 Task: Set the Due date to "is before or on " Also Select the date while find invoice.
Action: Mouse moved to (175, 16)
Screenshot: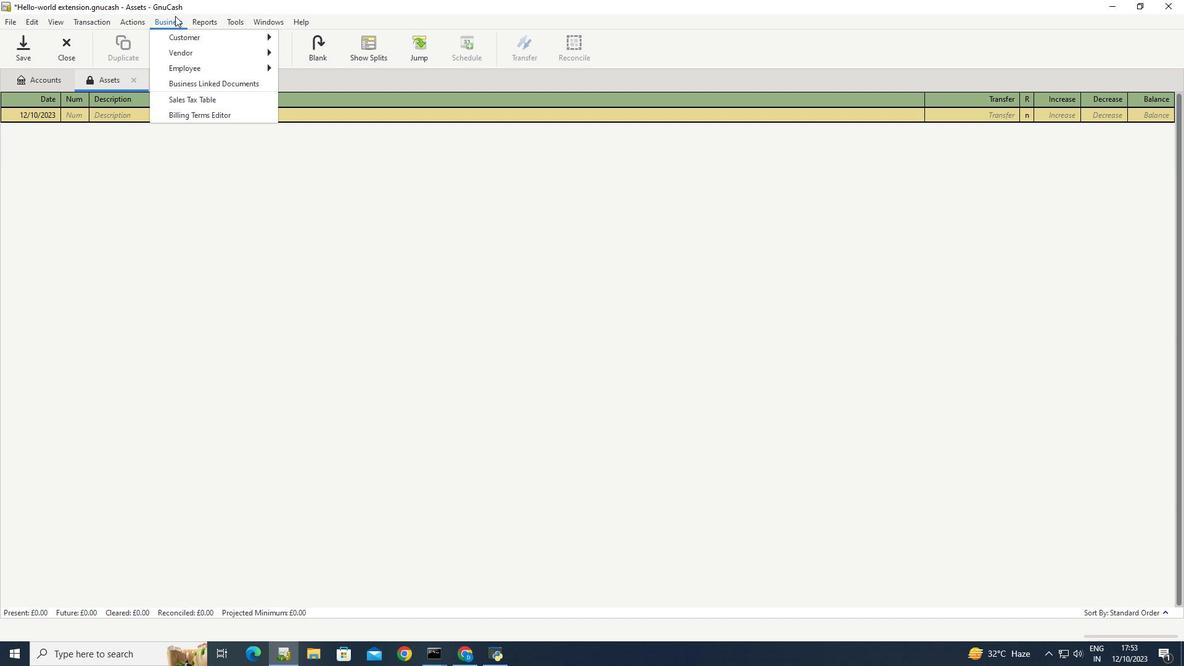 
Action: Mouse pressed left at (175, 16)
Screenshot: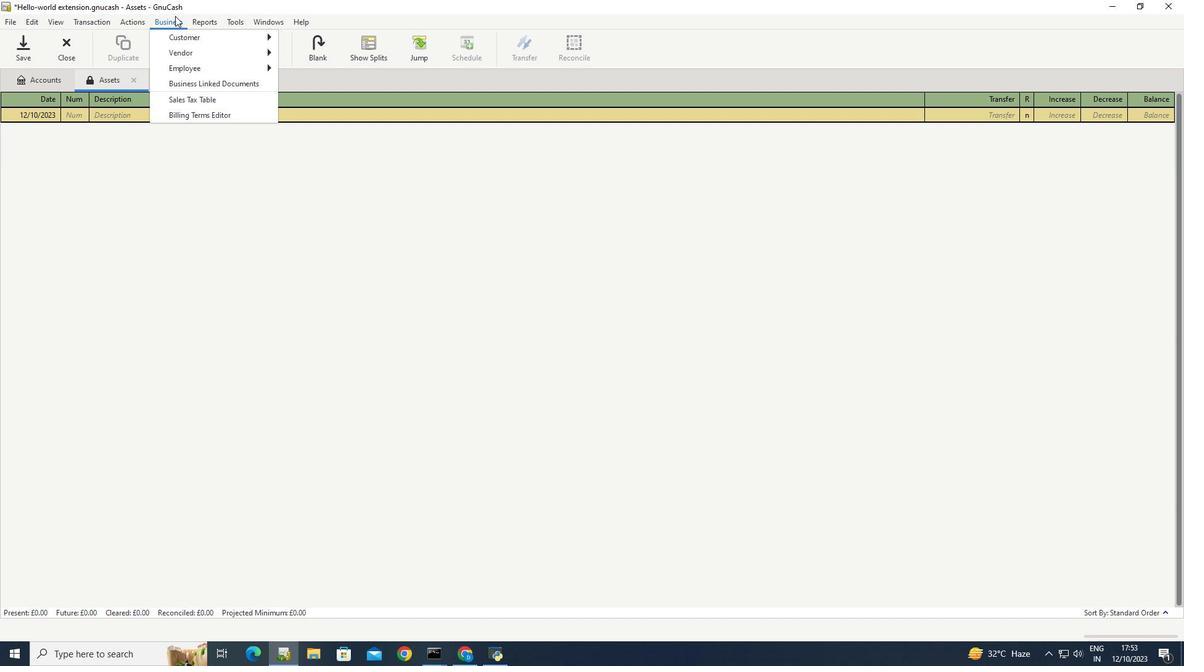 
Action: Mouse moved to (307, 96)
Screenshot: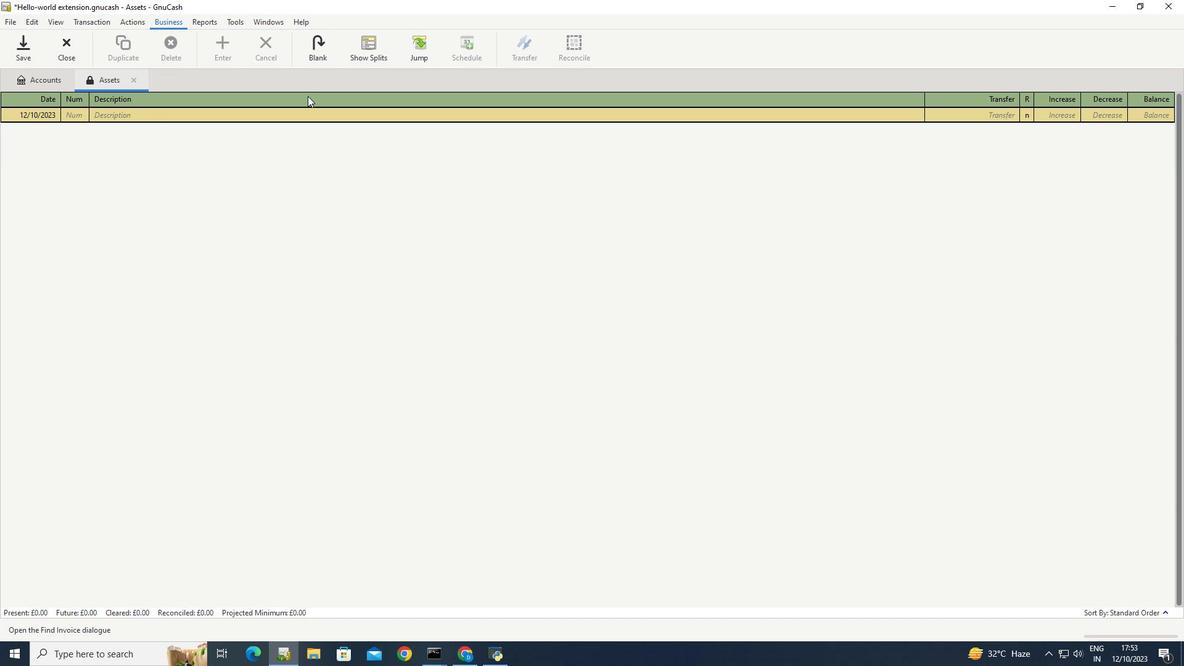 
Action: Mouse pressed left at (307, 96)
Screenshot: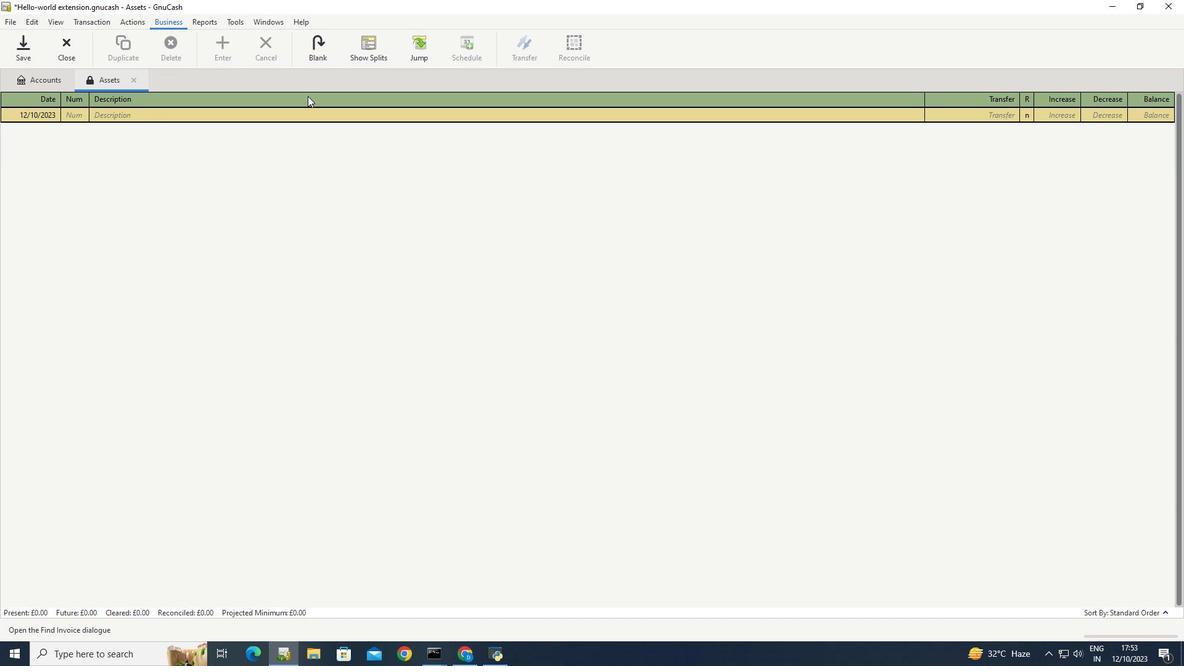 
Action: Mouse moved to (460, 287)
Screenshot: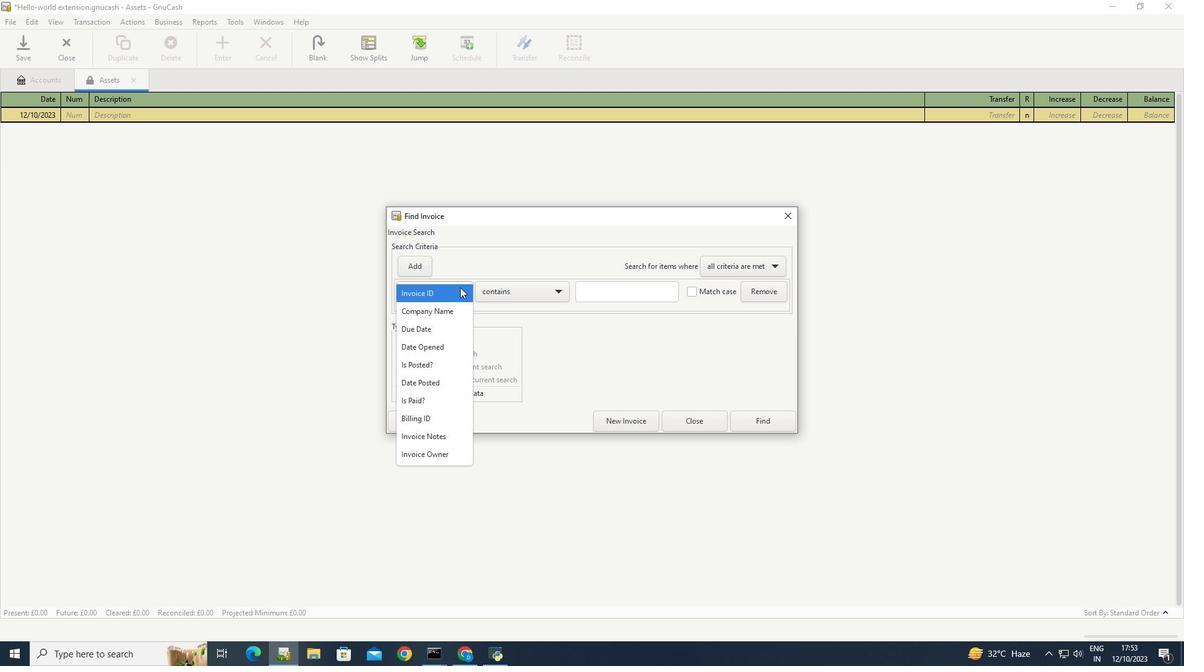 
Action: Mouse pressed left at (460, 287)
Screenshot: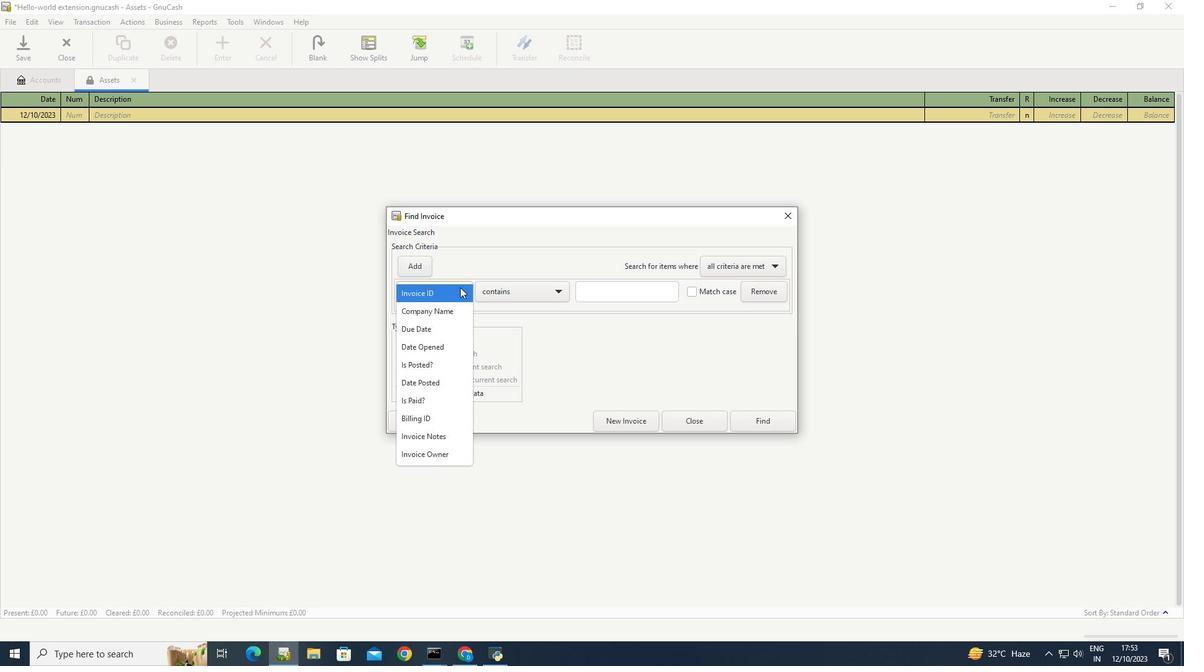 
Action: Mouse moved to (427, 331)
Screenshot: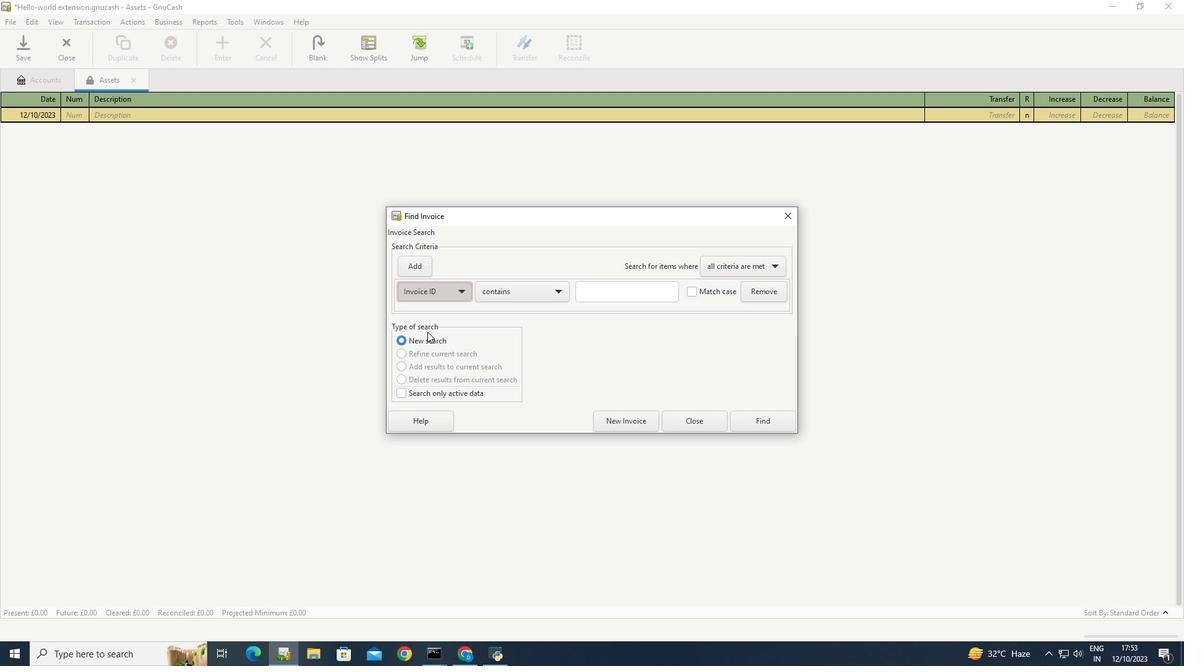 
Action: Mouse pressed left at (427, 331)
Screenshot: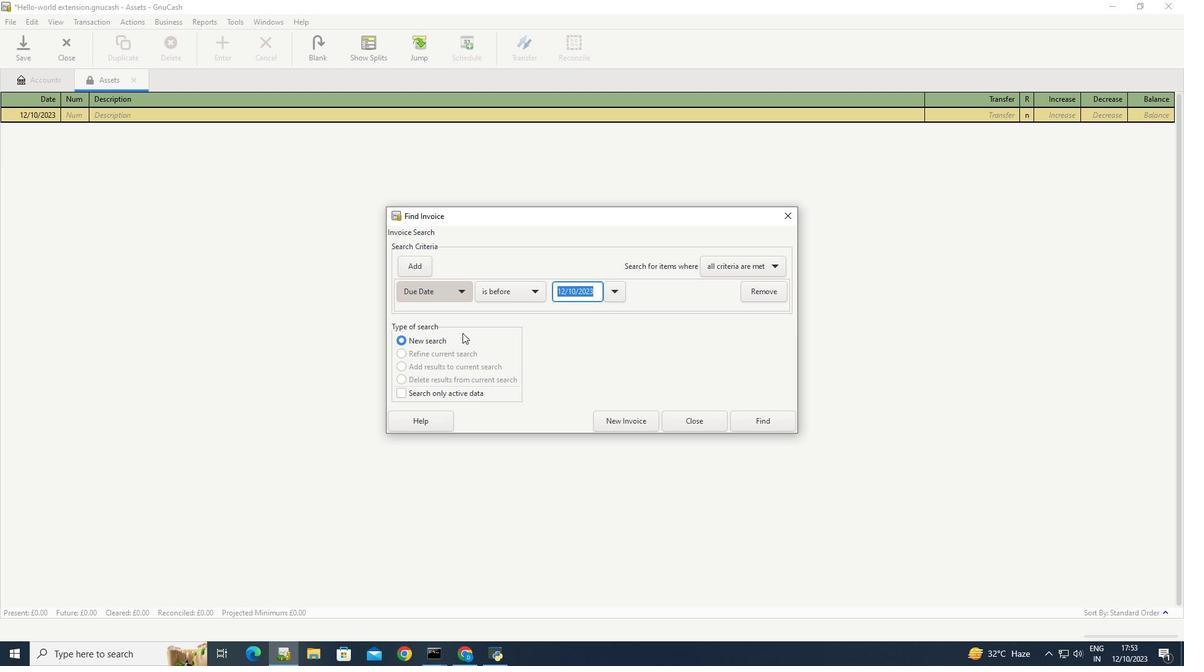 
Action: Mouse moved to (536, 288)
Screenshot: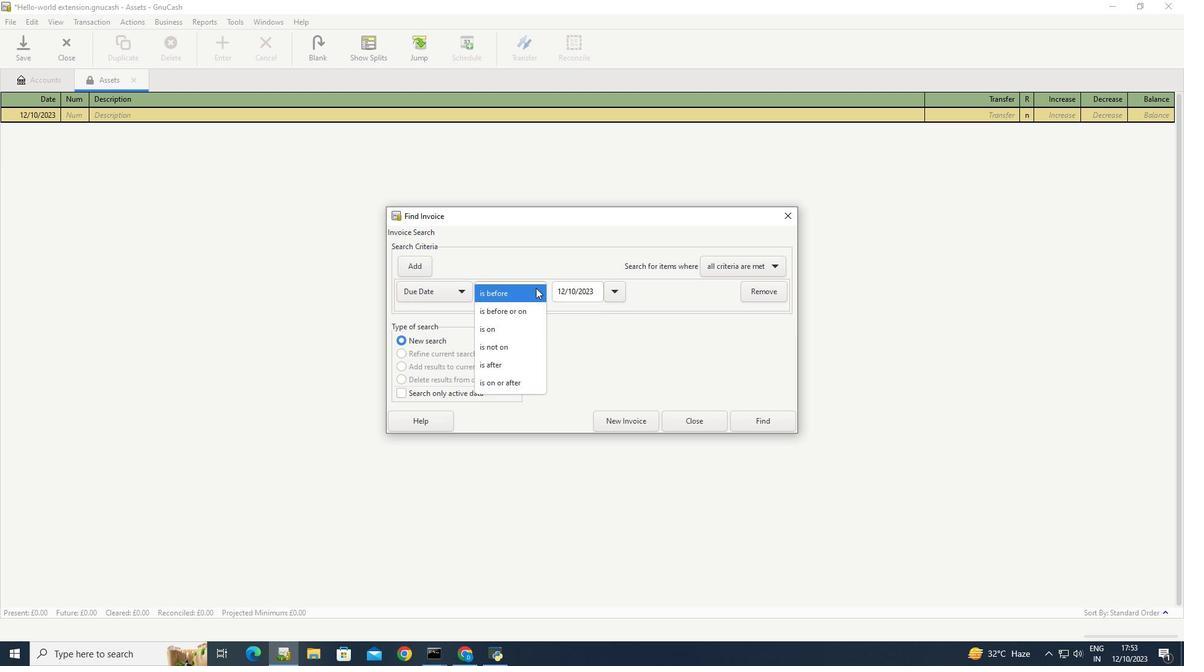 
Action: Mouse pressed left at (536, 288)
Screenshot: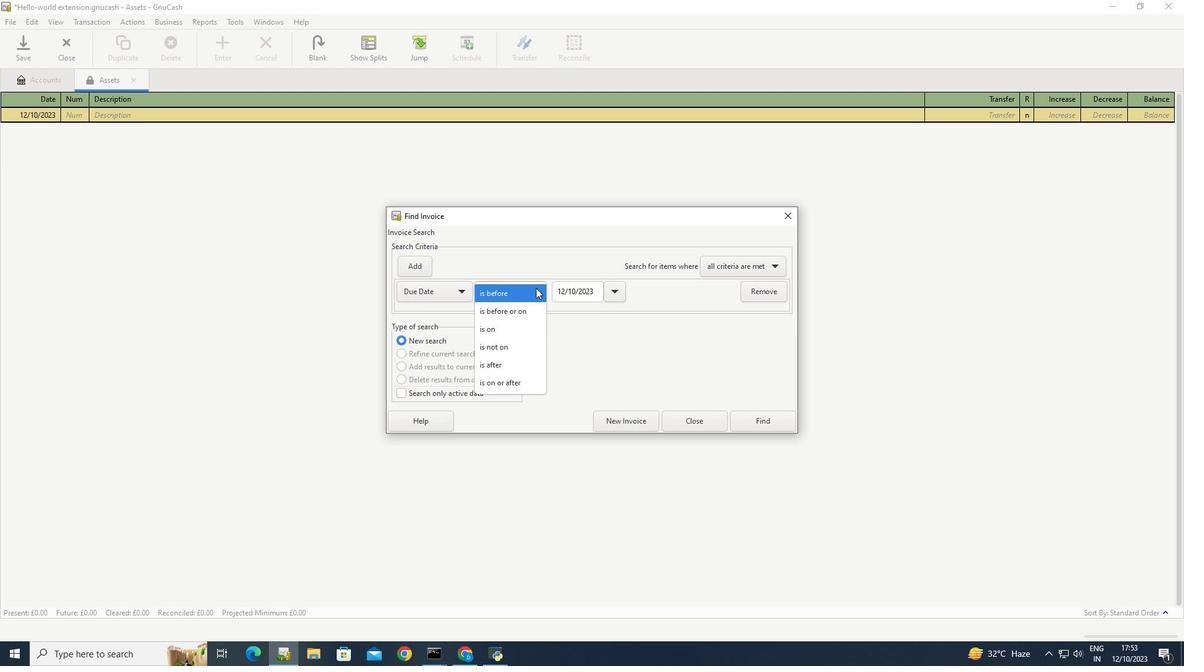 
Action: Mouse moved to (513, 313)
Screenshot: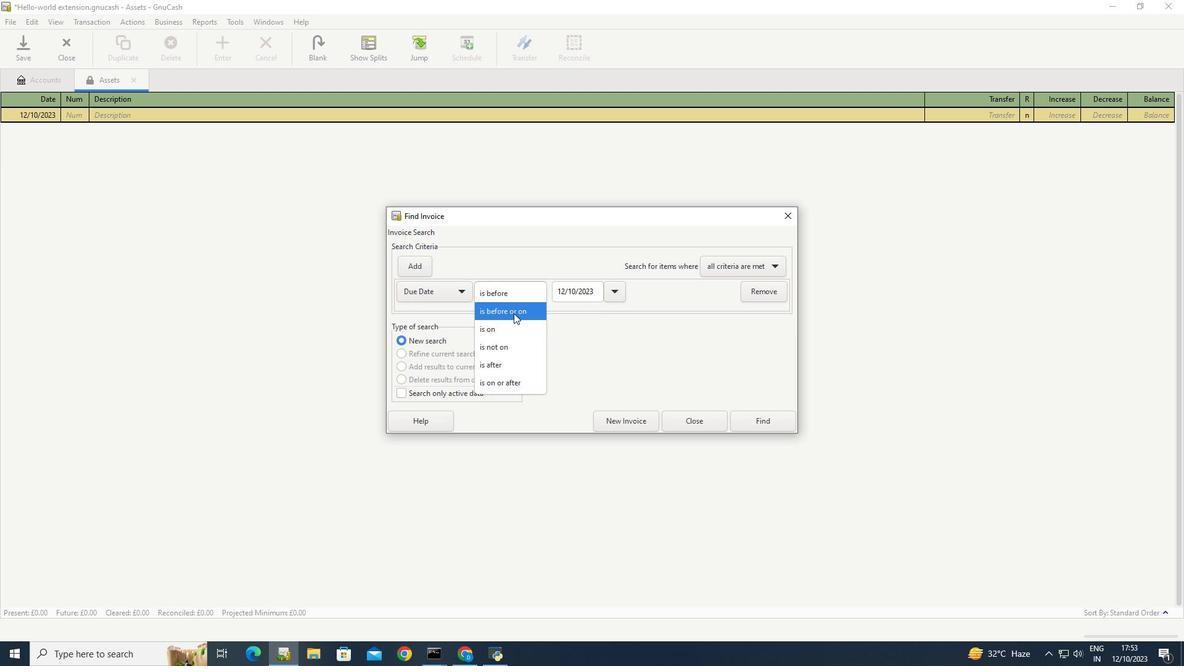 
Action: Mouse pressed left at (513, 313)
Screenshot: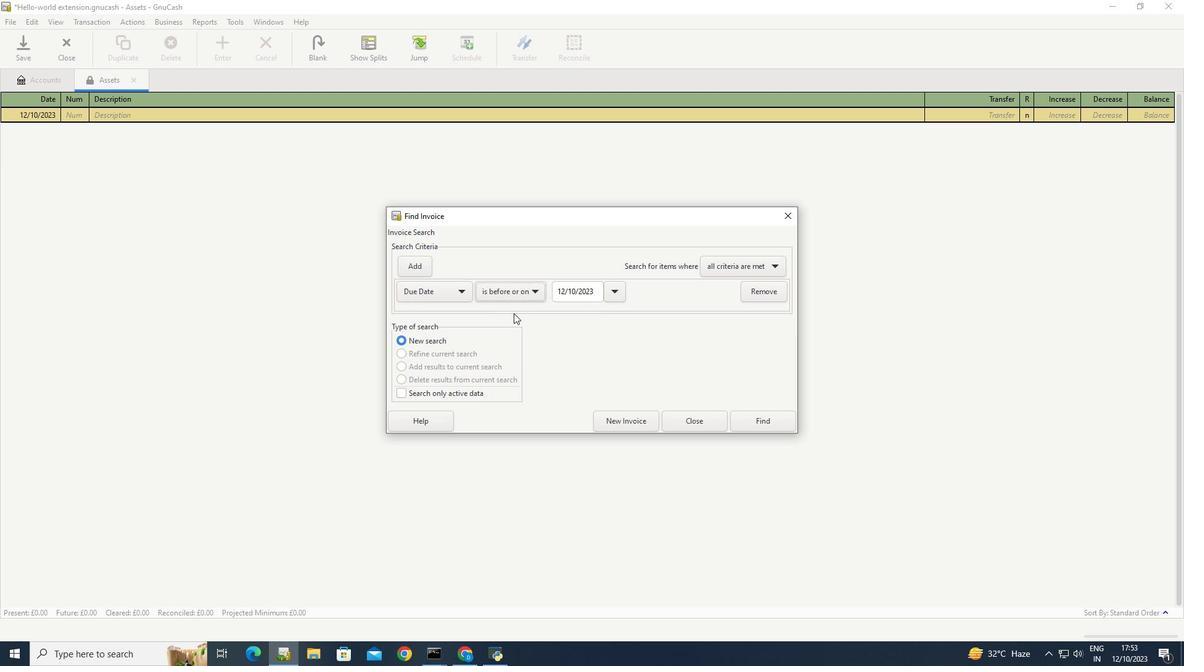 
Action: Mouse moved to (616, 290)
Screenshot: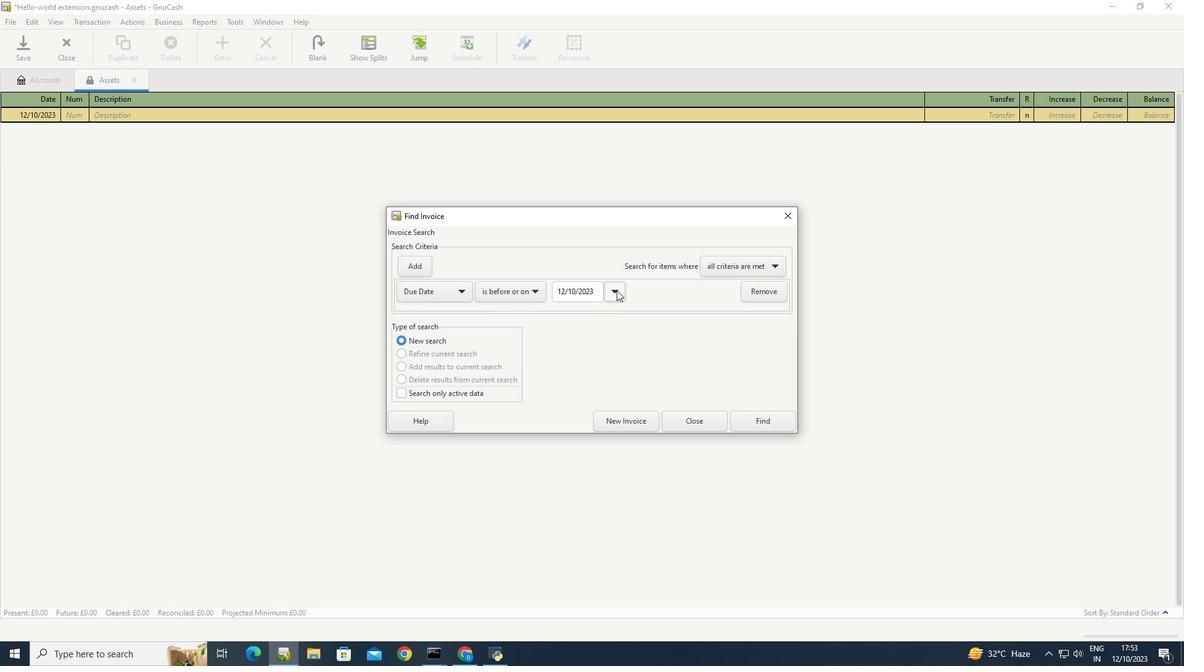 
Action: Mouse pressed left at (616, 290)
Screenshot: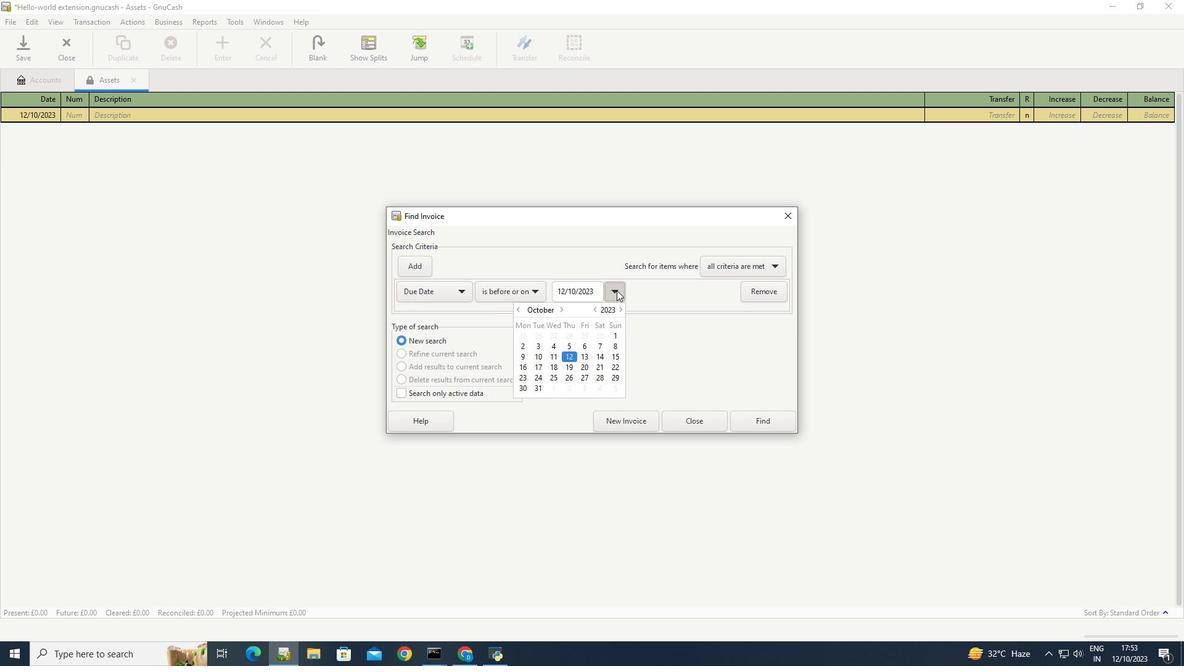 
Action: Mouse moved to (573, 355)
Screenshot: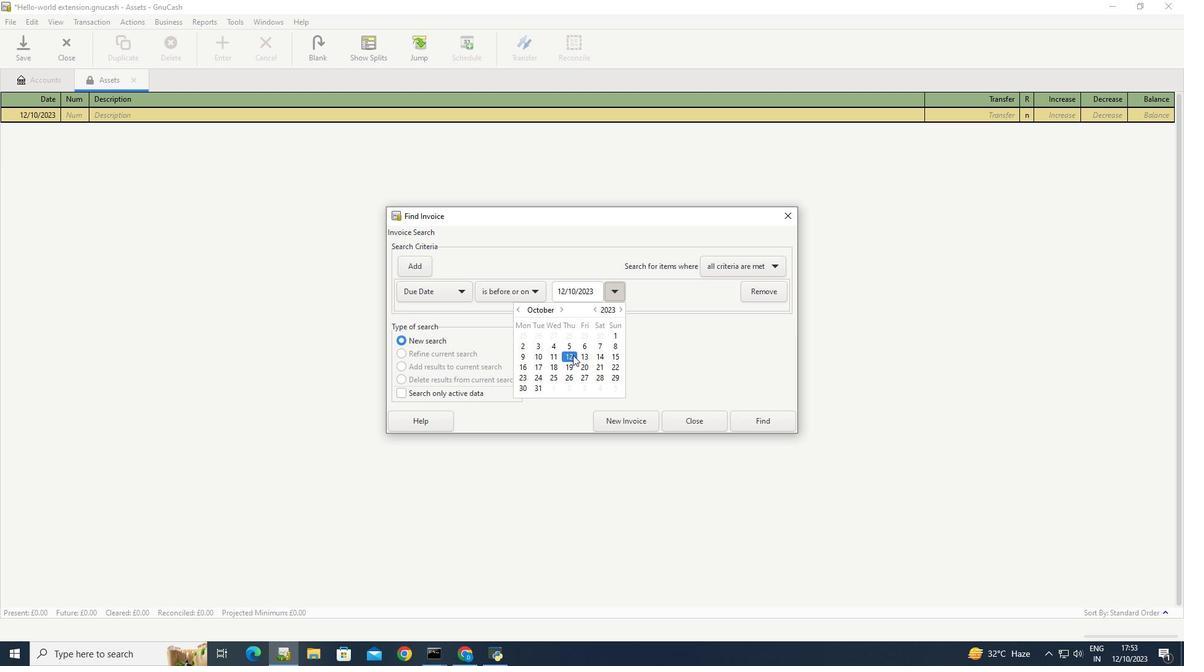 
Action: Mouse pressed left at (573, 355)
Screenshot: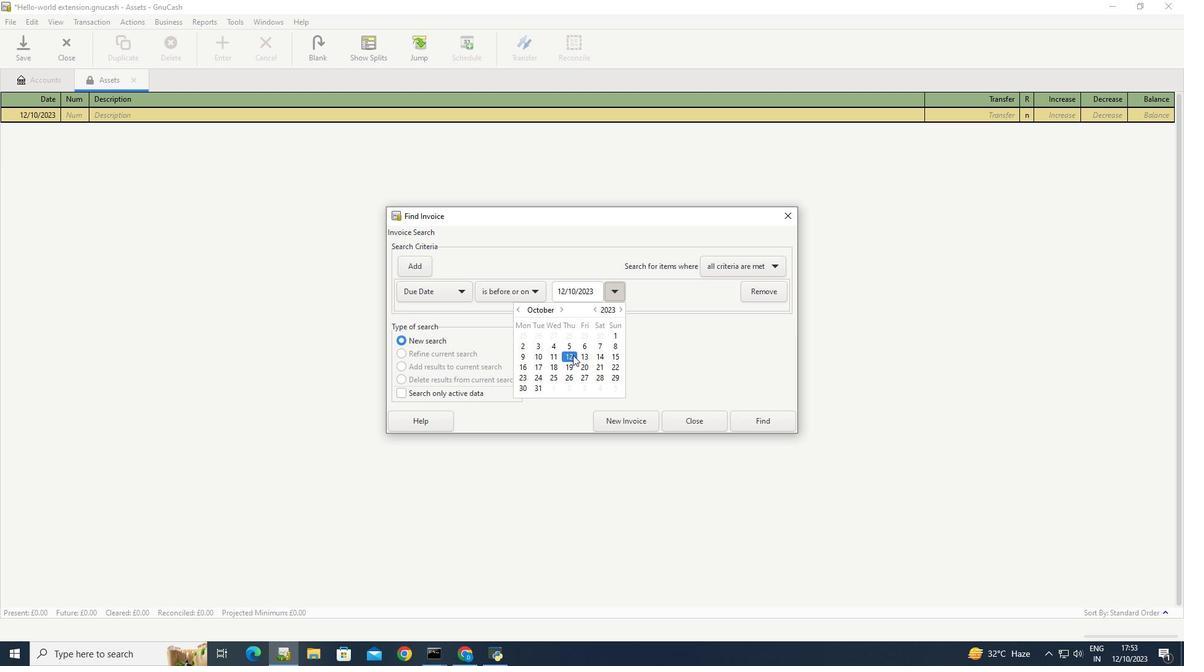 
Action: Mouse moved to (651, 353)
Screenshot: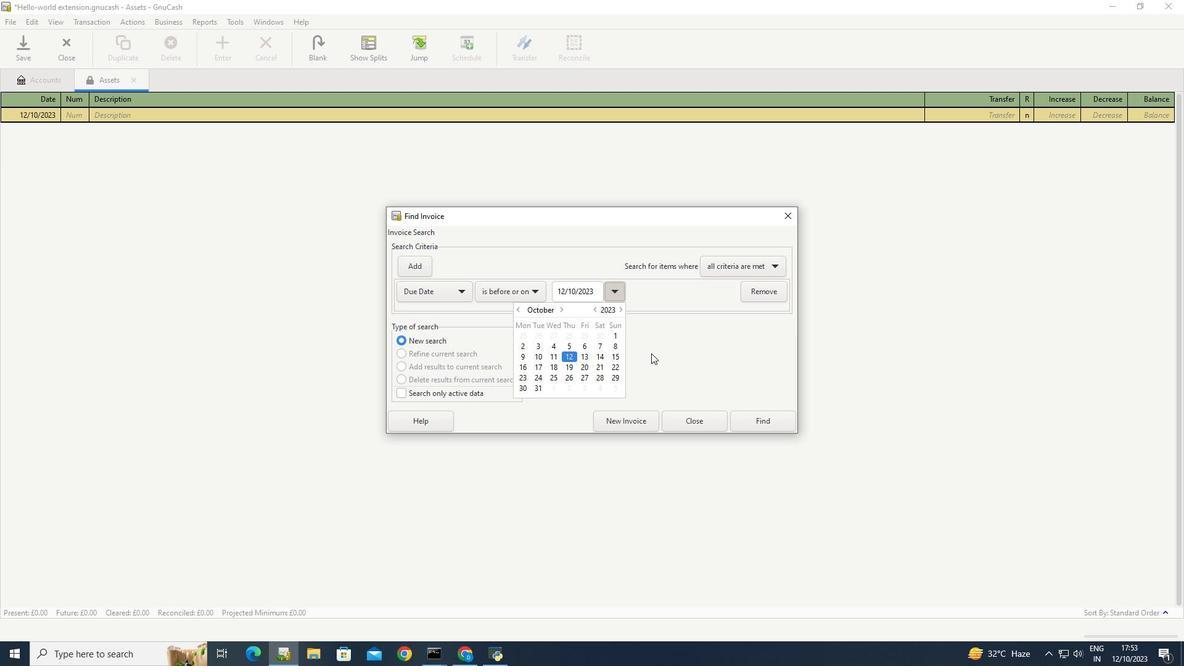 
Action: Mouse pressed left at (651, 353)
Screenshot: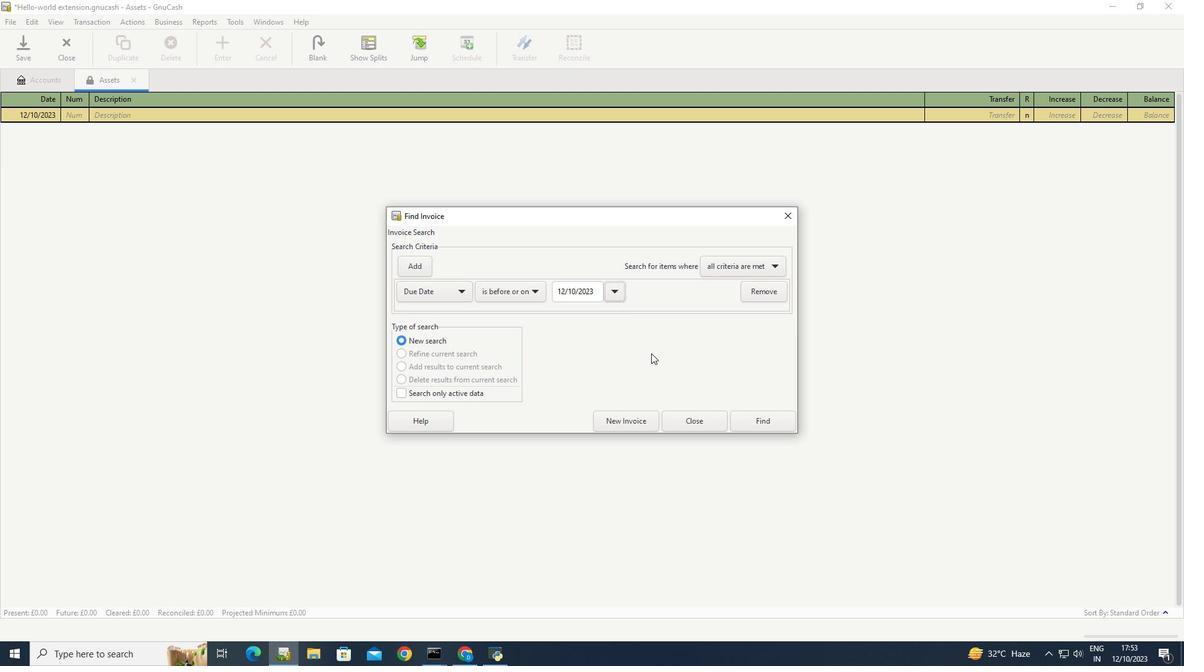 
